 Task: Create Board Crisis Management Best Practices to Workspace Event Technology Rentals. Create Board IT Service Level Agreement Management to Workspace Event Technology Rentals. Create Board Sales Team Performance Analysis and Improvement to Workspace Event Technology Rentals
Action: Mouse moved to (413, 554)
Screenshot: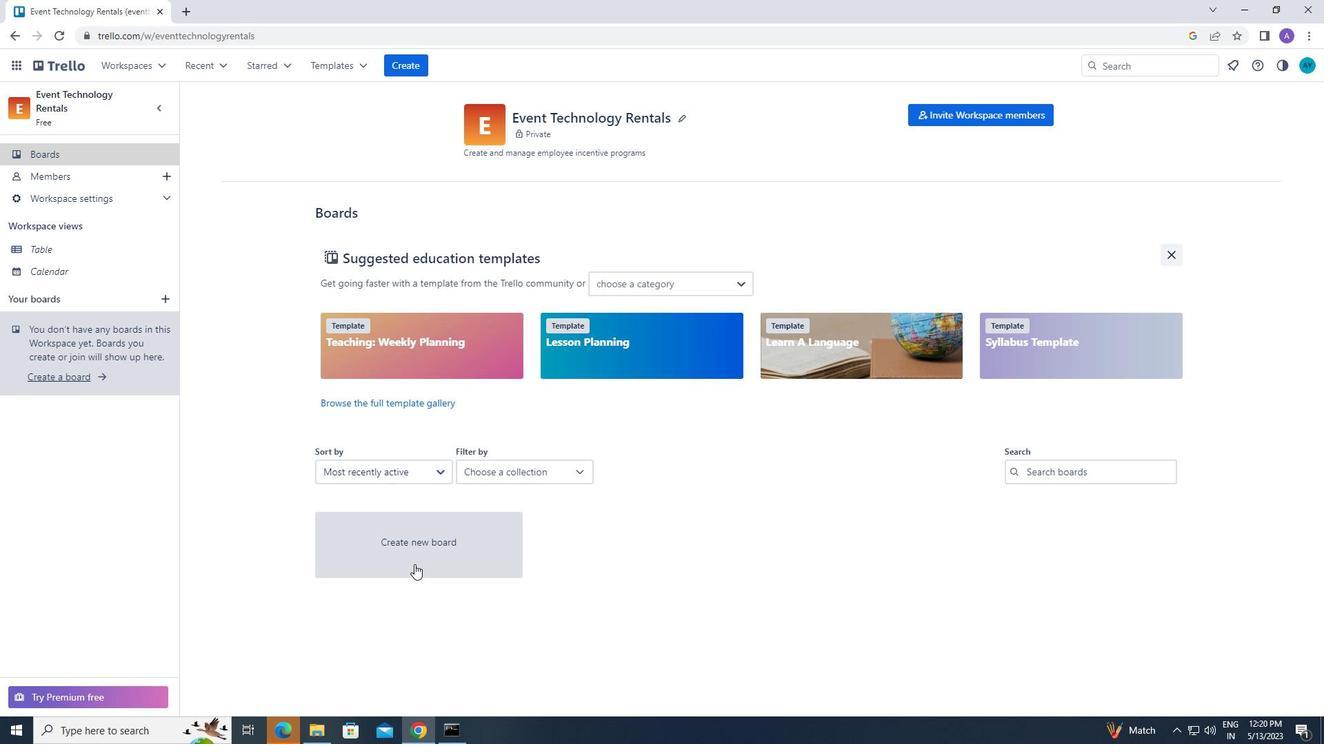 
Action: Mouse pressed left at (413, 554)
Screenshot: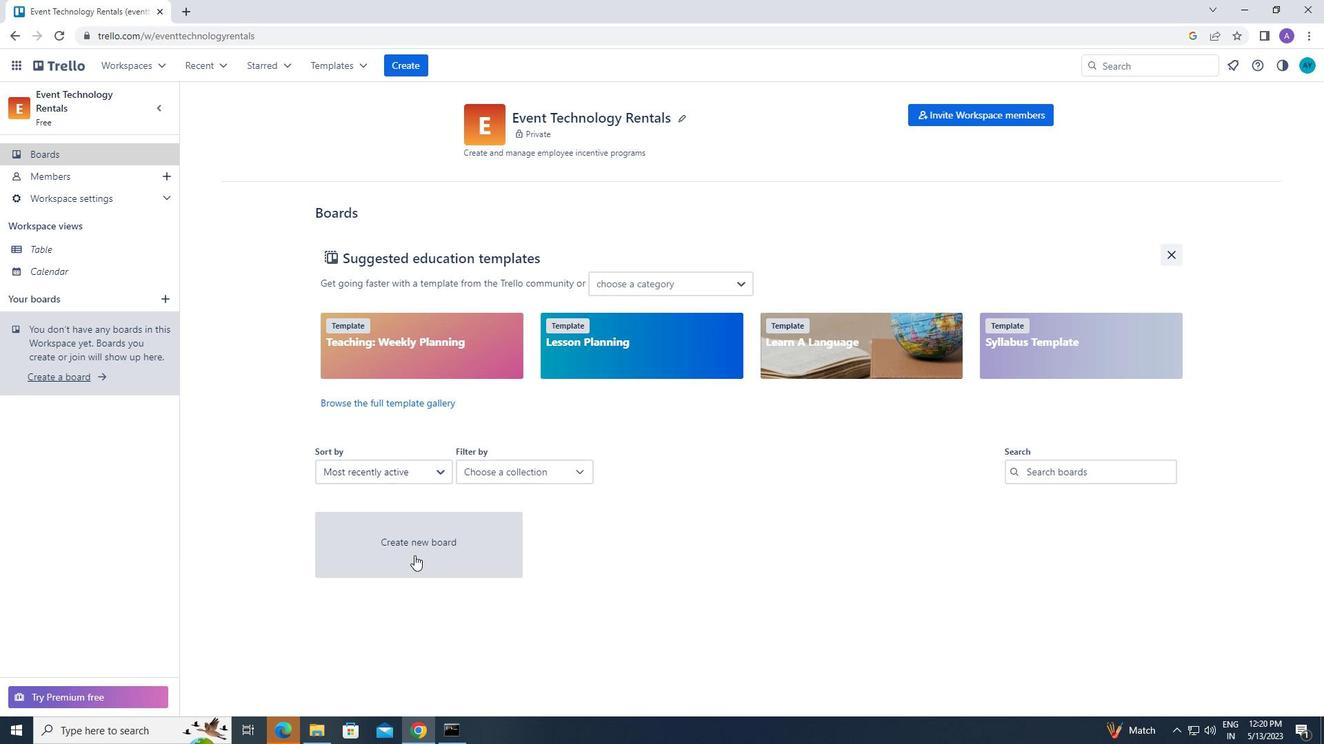 
Action: Mouse moved to (599, 484)
Screenshot: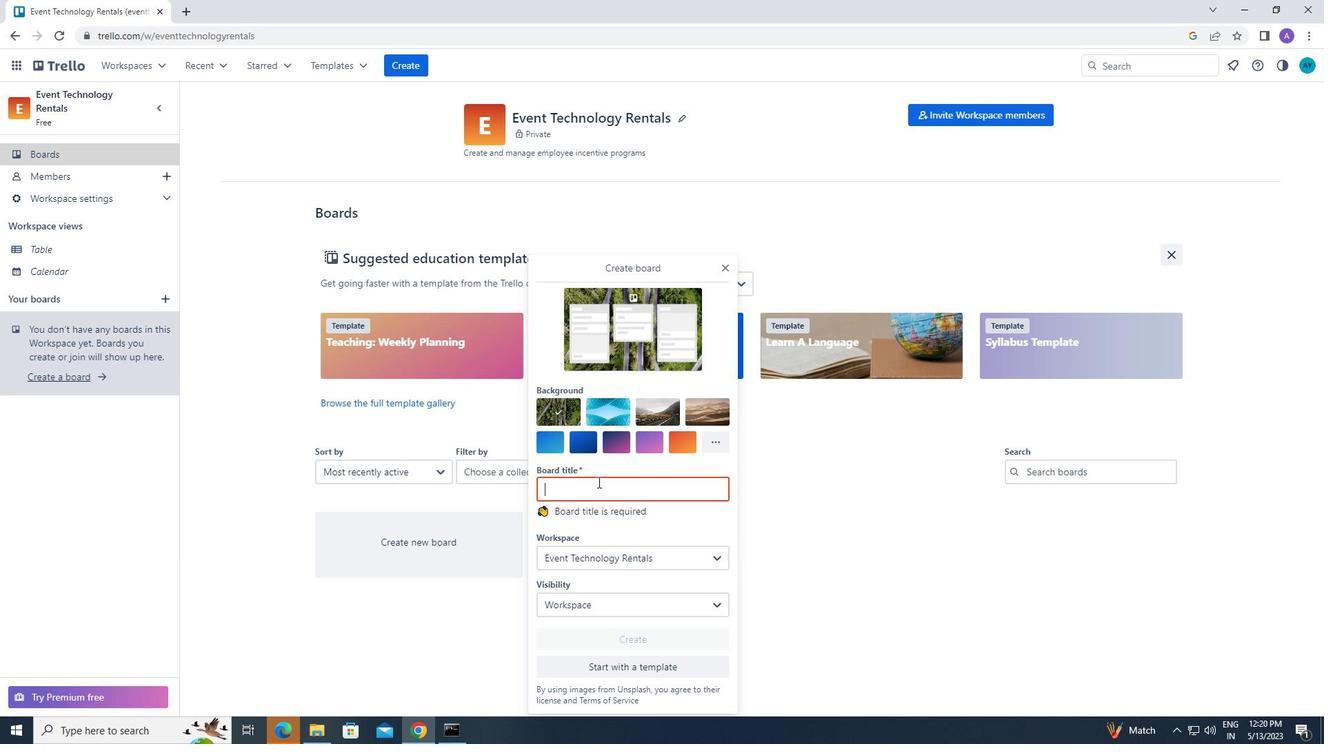 
Action: Key pressed c<Key.caps_lock>risis<Key.space><Key.caps_lock>m<Key.caps_lock>anagement<Key.space><Key.caps_lock>b<Key.caps_lock>est<Key.space><Key.caps_lock>p<Key.caps_lock>ractices
Screenshot: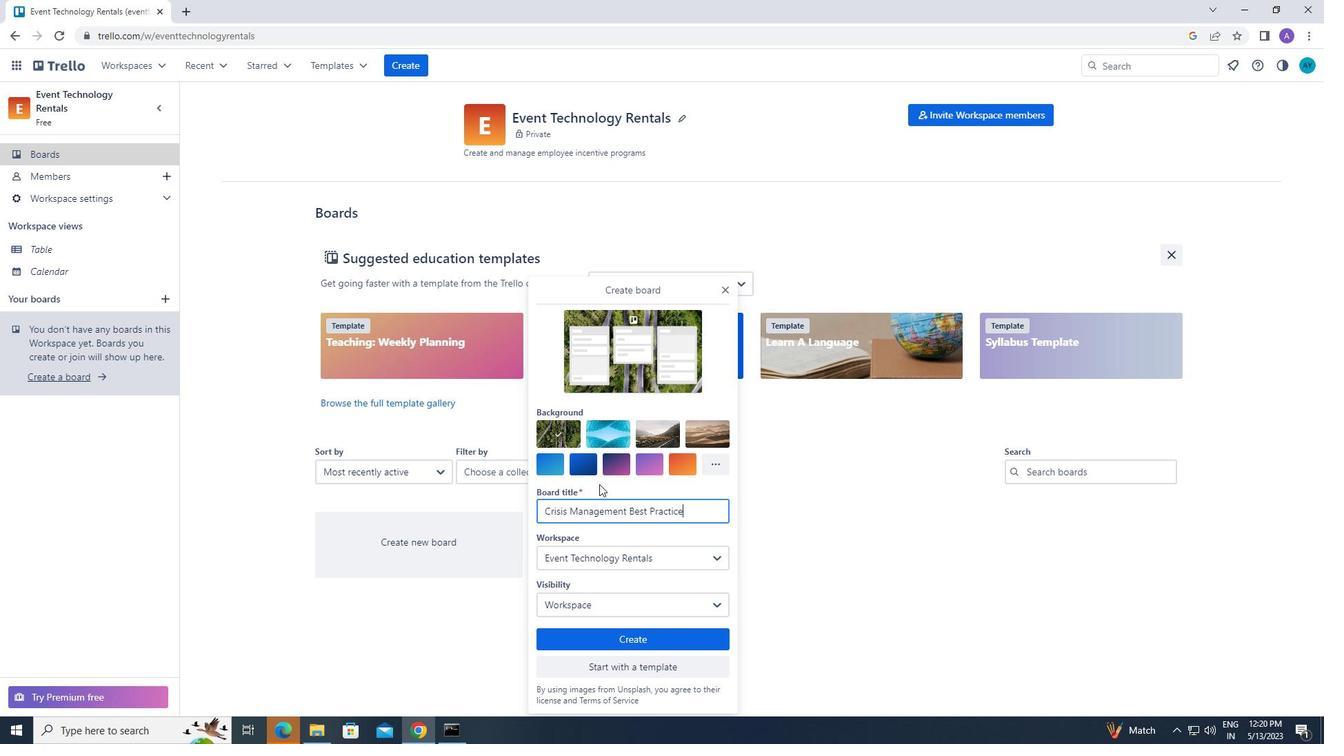
Action: Mouse moved to (634, 634)
Screenshot: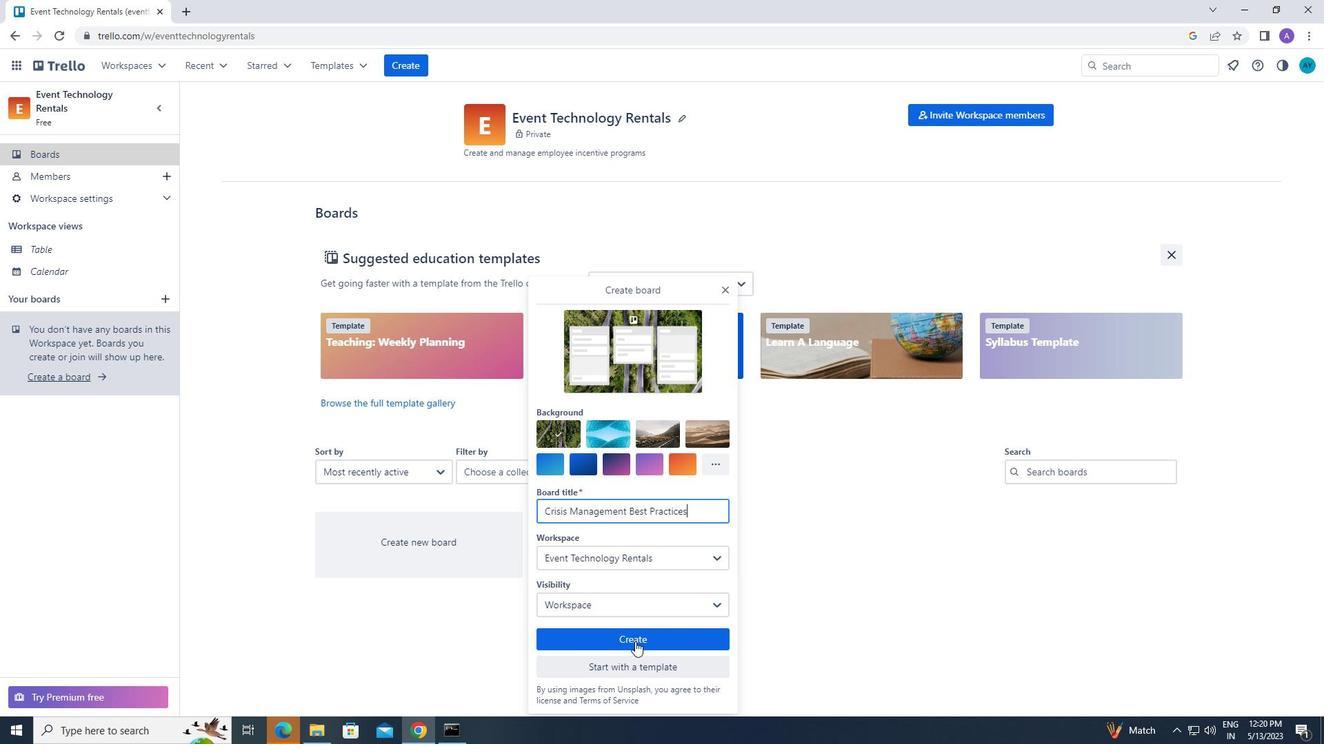 
Action: Mouse pressed left at (634, 634)
Screenshot: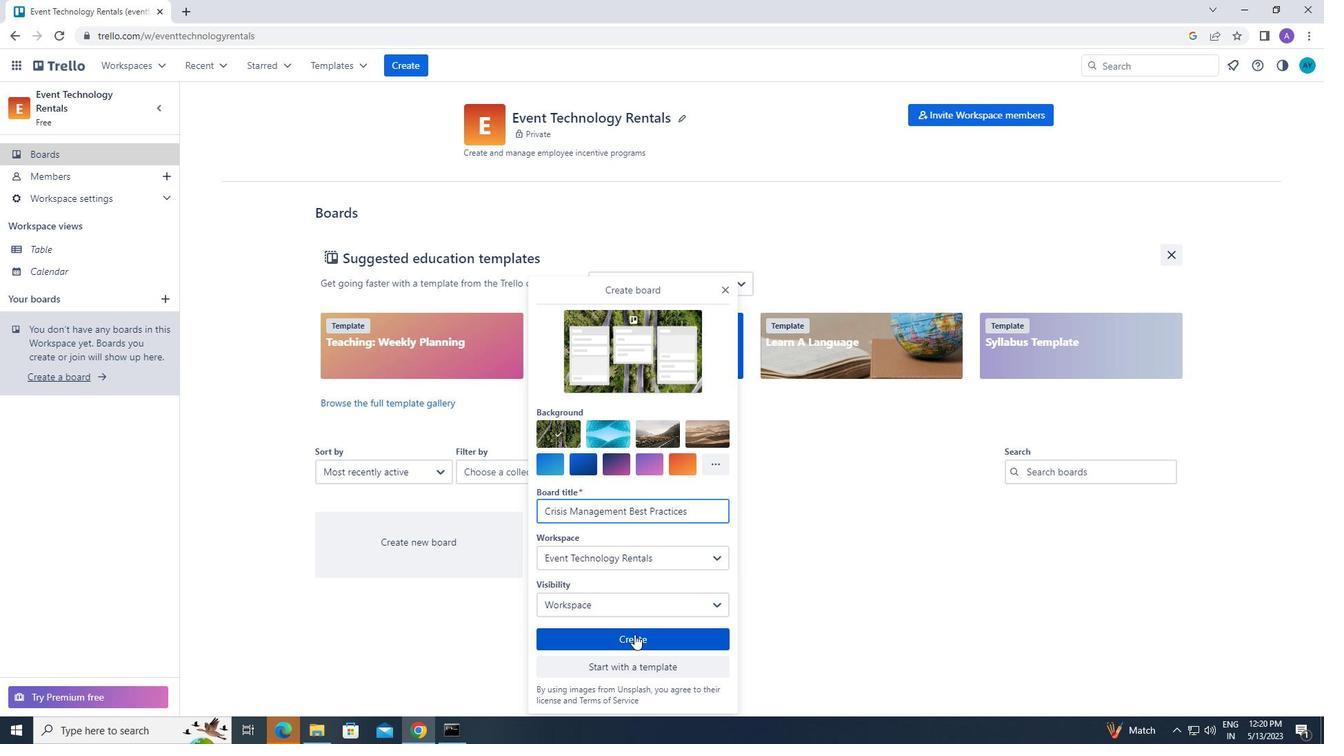 
Action: Mouse moved to (395, 63)
Screenshot: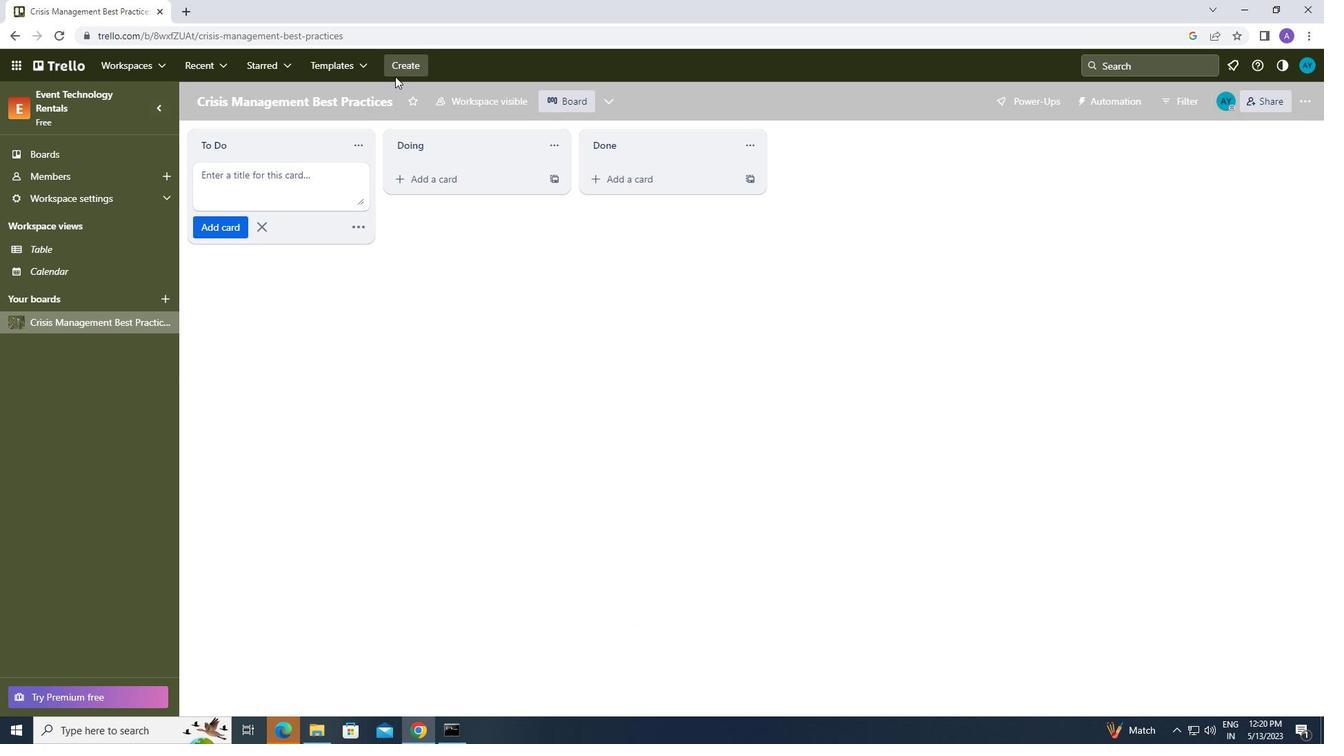 
Action: Mouse pressed left at (395, 63)
Screenshot: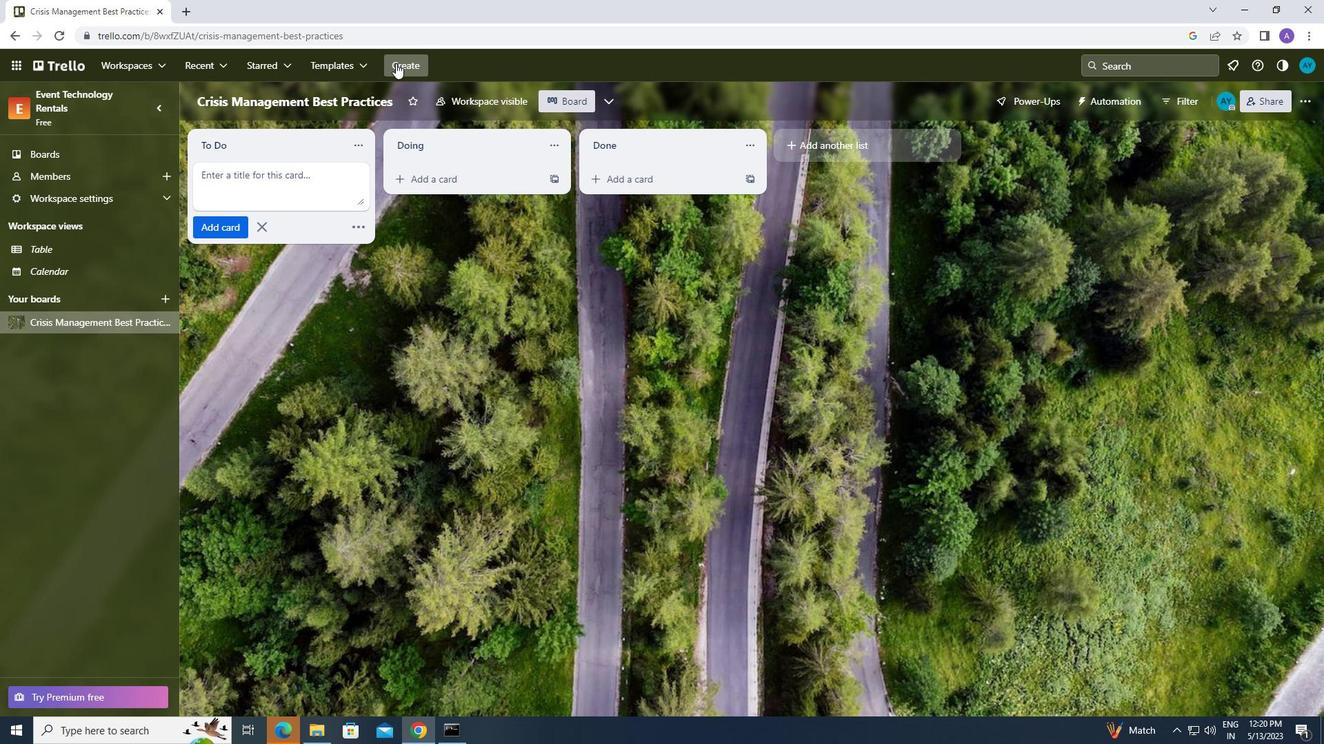 
Action: Mouse moved to (421, 108)
Screenshot: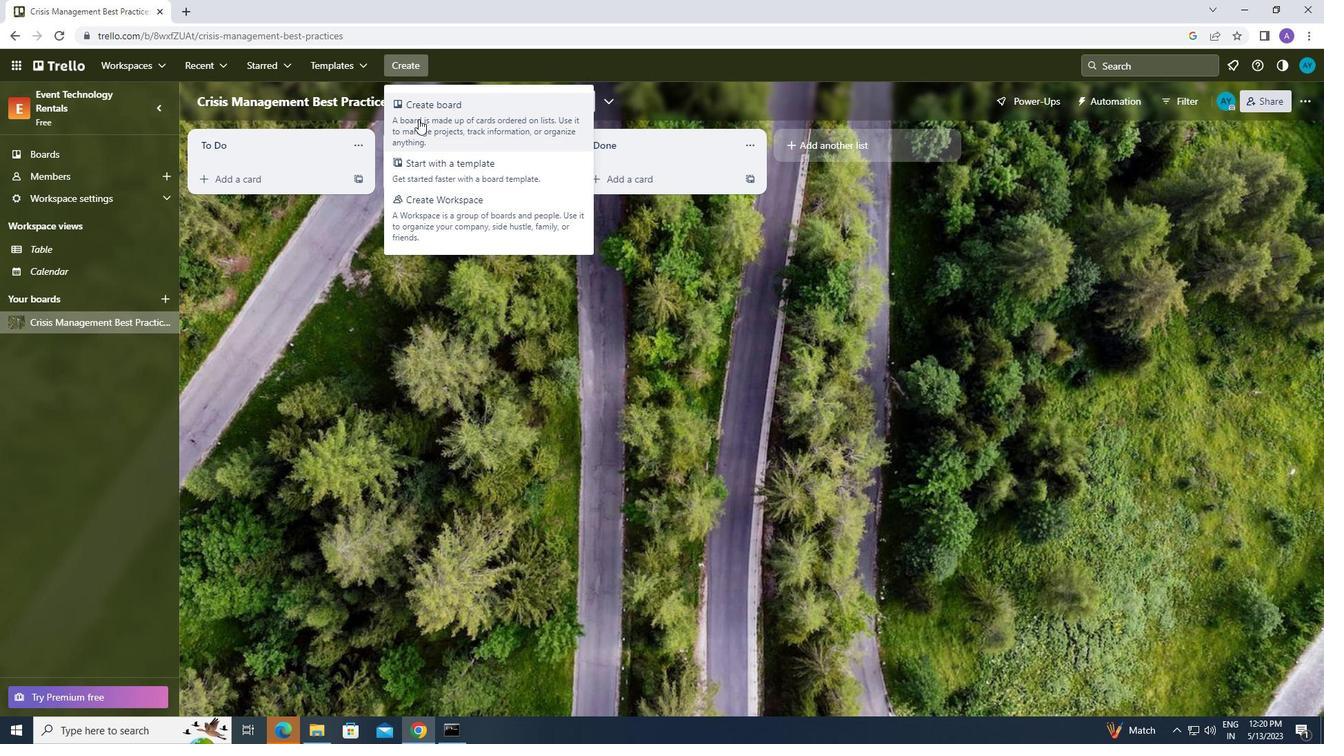 
Action: Mouse pressed left at (421, 108)
Screenshot: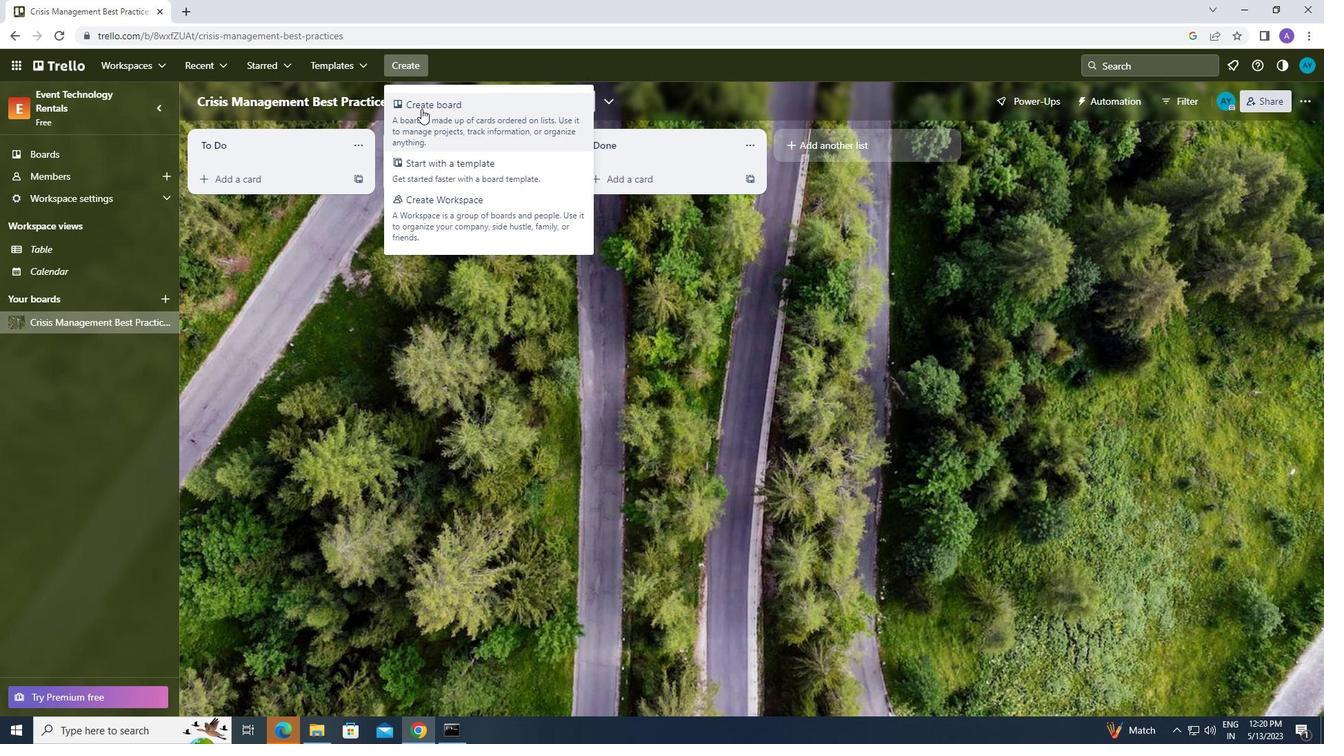 
Action: Mouse moved to (457, 317)
Screenshot: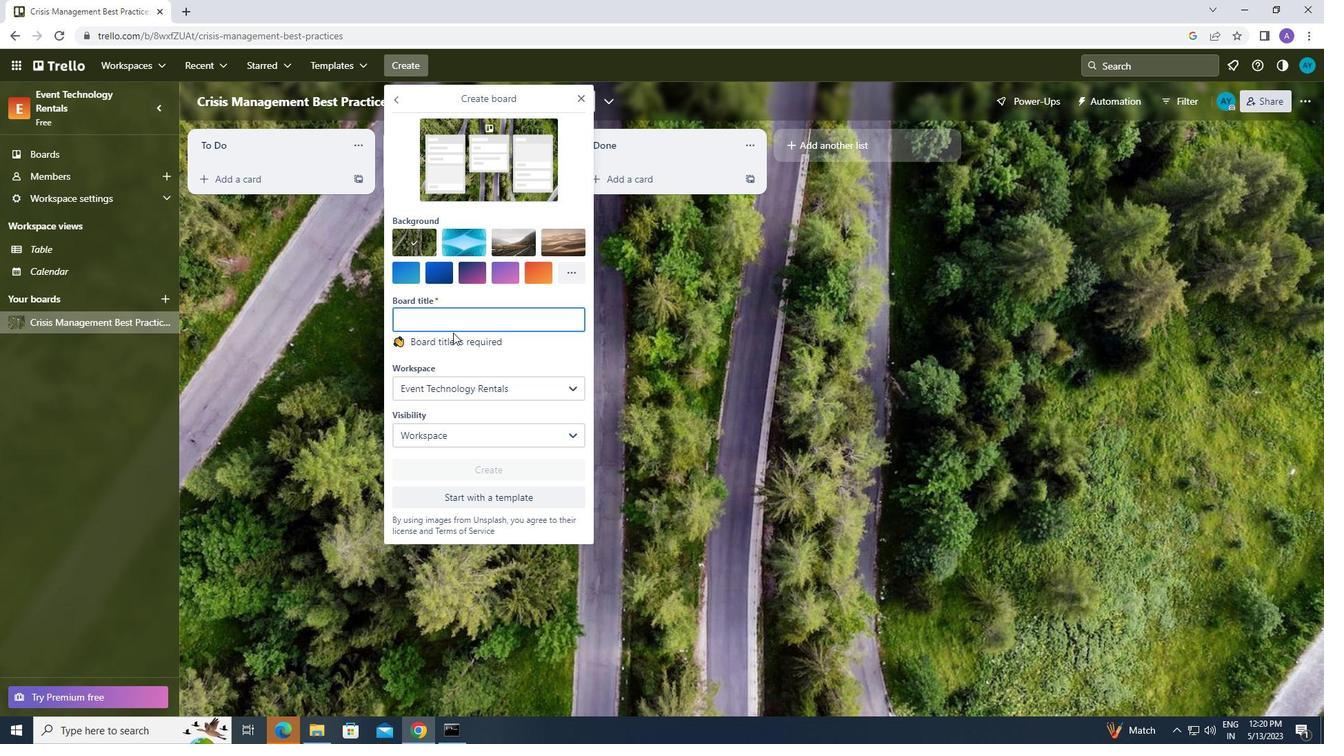 
Action: Mouse pressed left at (457, 317)
Screenshot: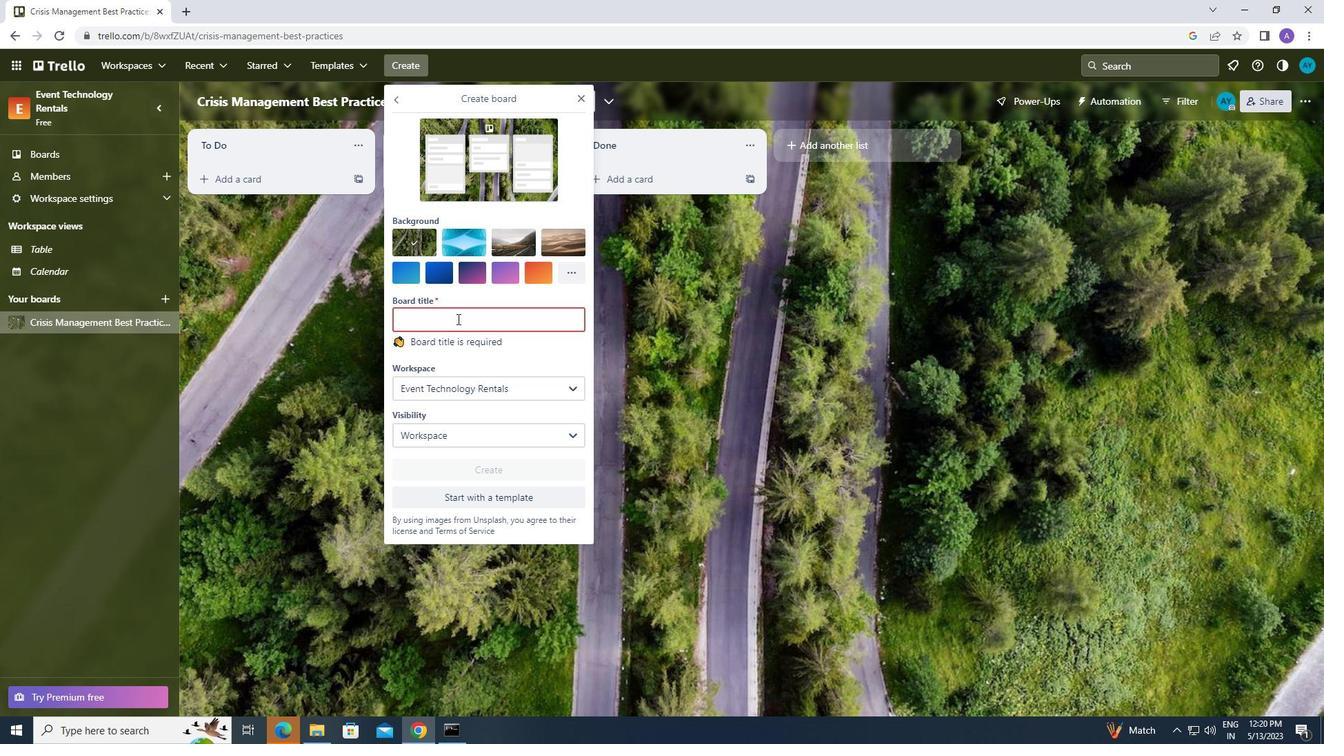 
Action: Key pressed <Key.caps_lock>itb<Key.backspace><Key.space>s<Key.caps_lock>ervice<Key.space><Key.caps_lock>l<Key.caps_lock>evel
Screenshot: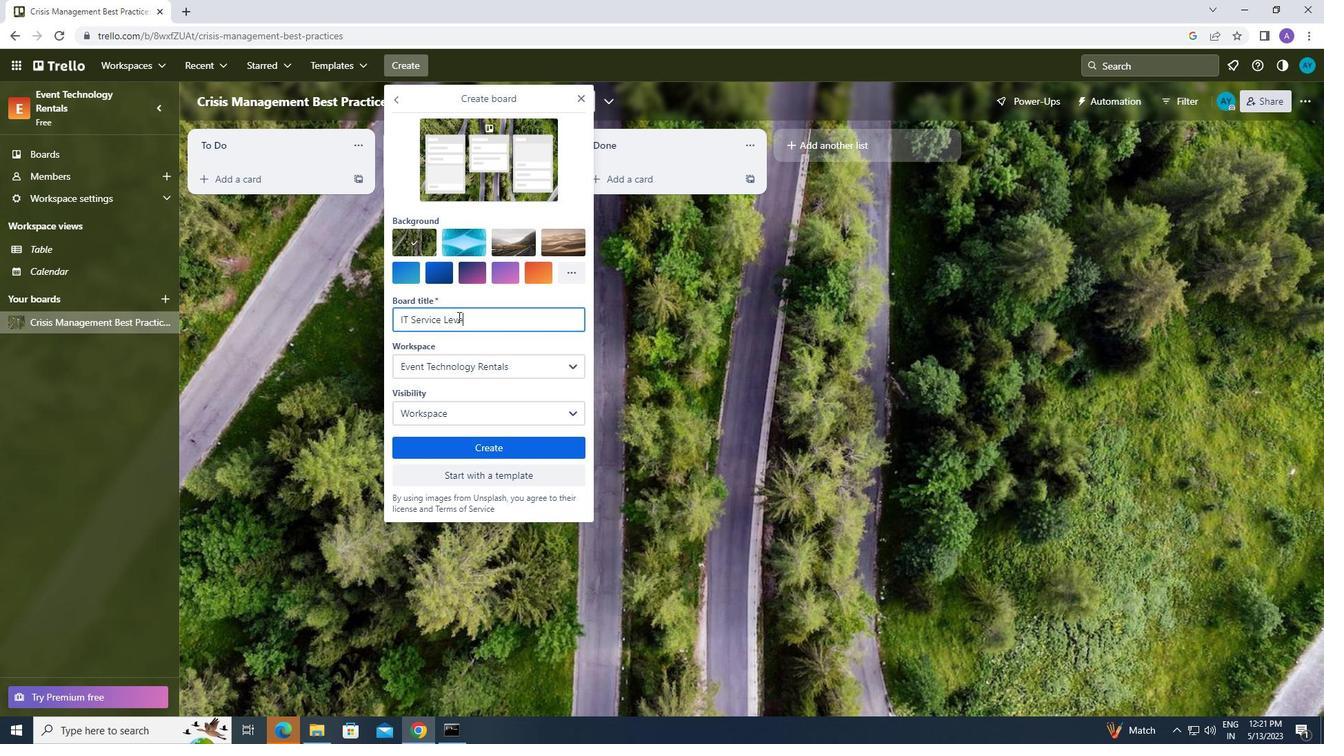 
Action: Mouse moved to (1267, 450)
Screenshot: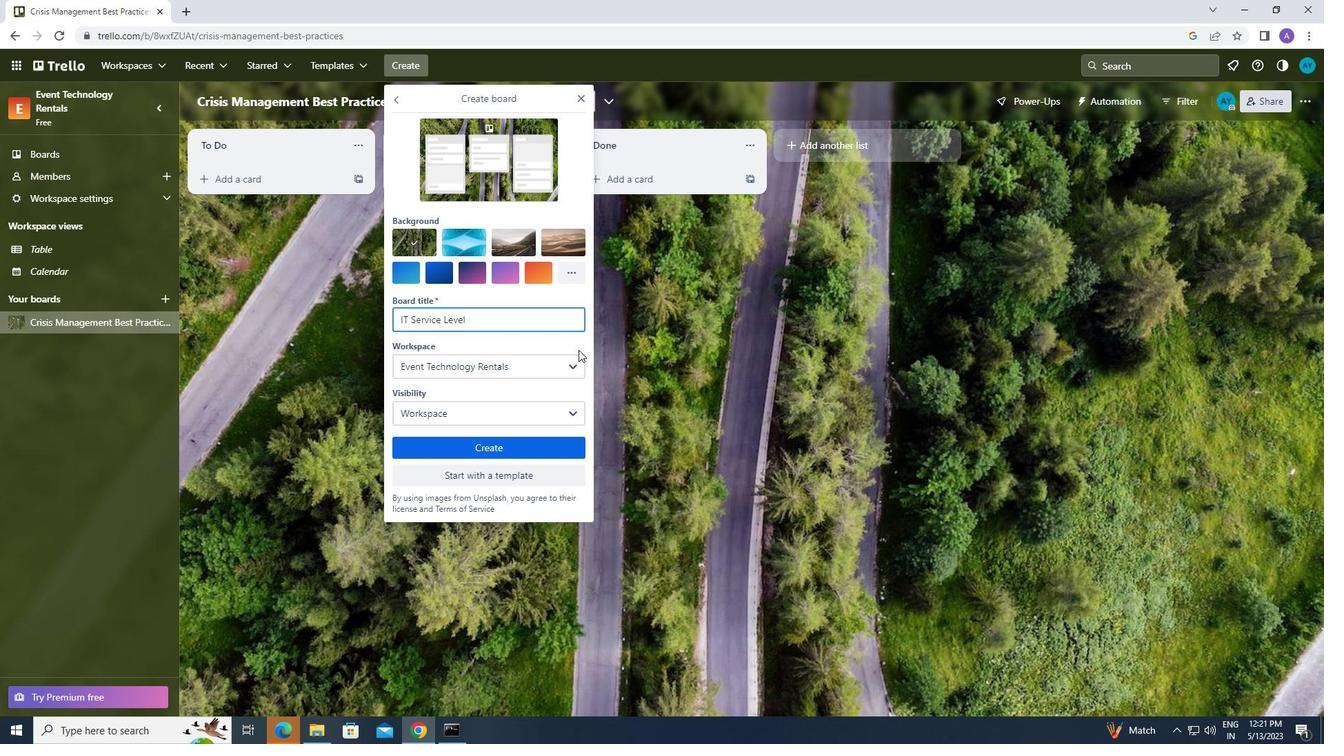 
Action: Key pressed <Key.caps_lock><Key.space>a<Key.caps_lock>greement<Key.space><Key.caps_lock>m<Key.caps_lock>anagement
Screenshot: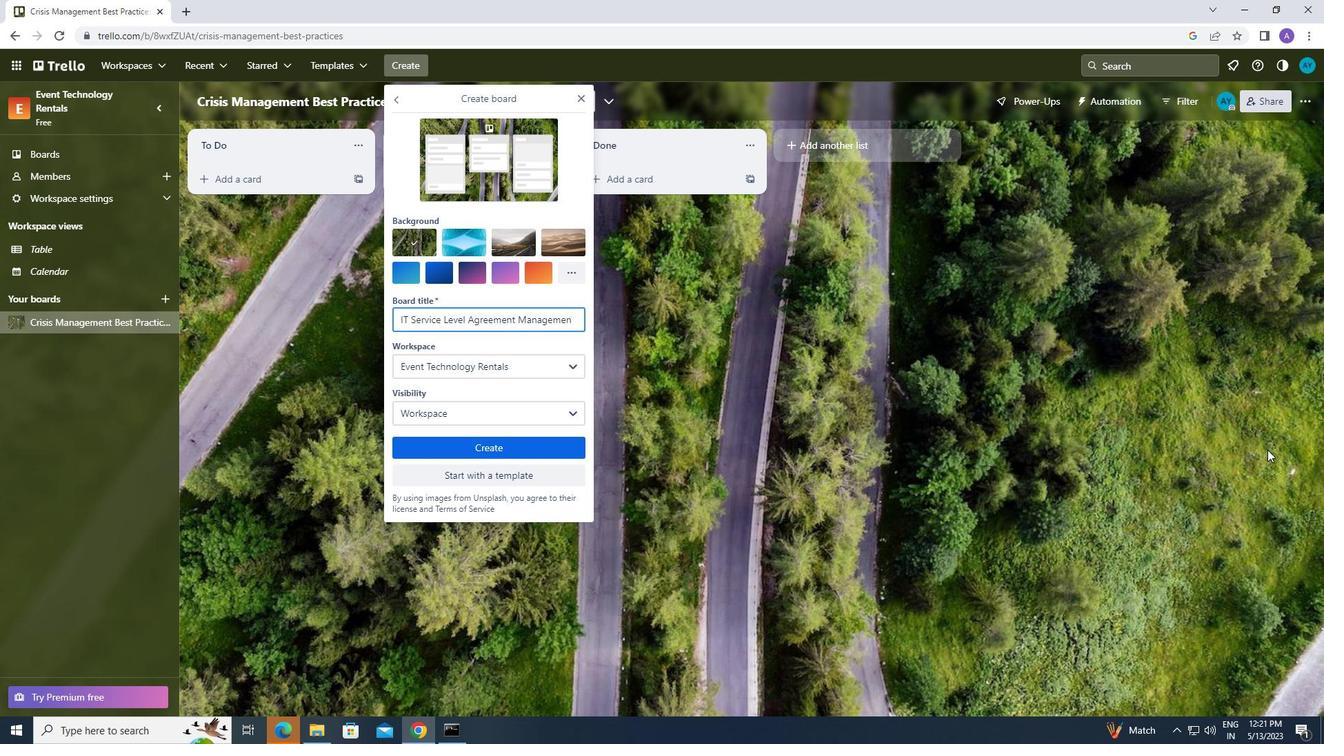 
Action: Mouse moved to (506, 442)
Screenshot: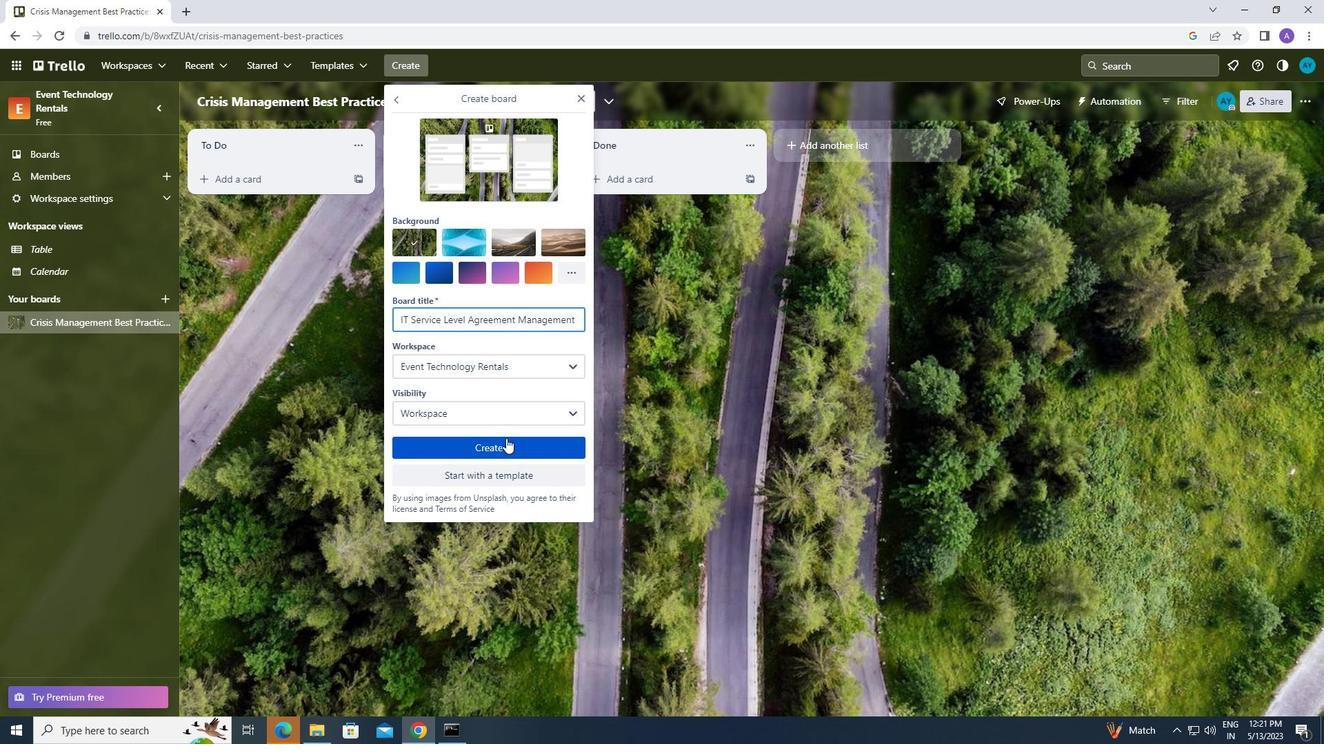 
Action: Mouse pressed left at (506, 442)
Screenshot: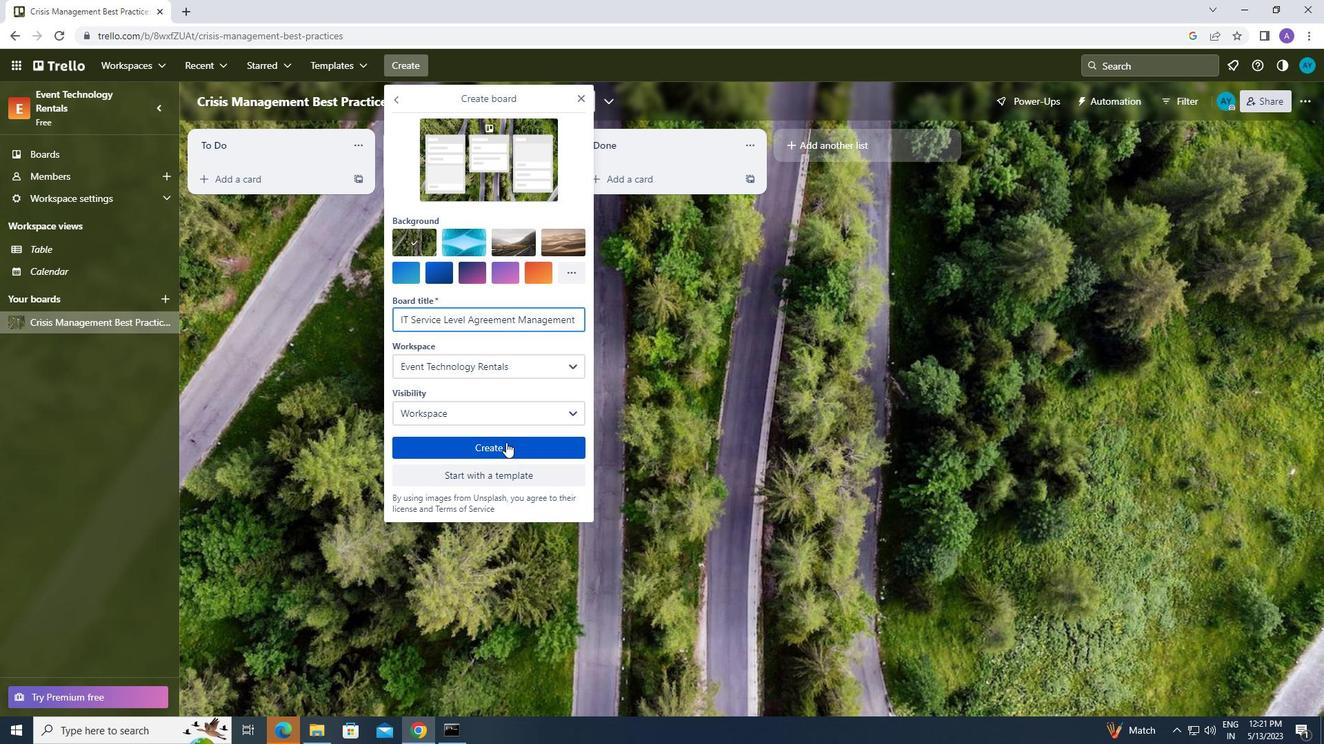 
Action: Mouse moved to (397, 63)
Screenshot: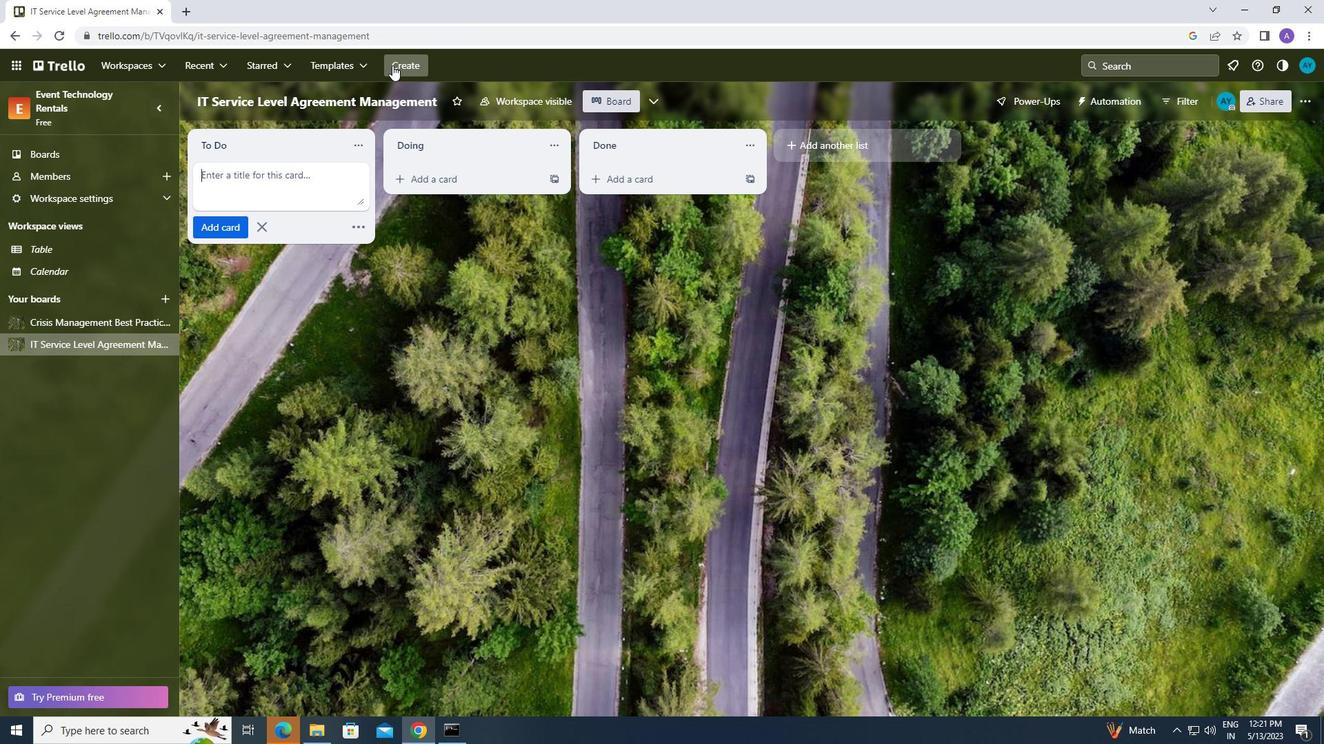 
Action: Mouse pressed left at (397, 63)
Screenshot: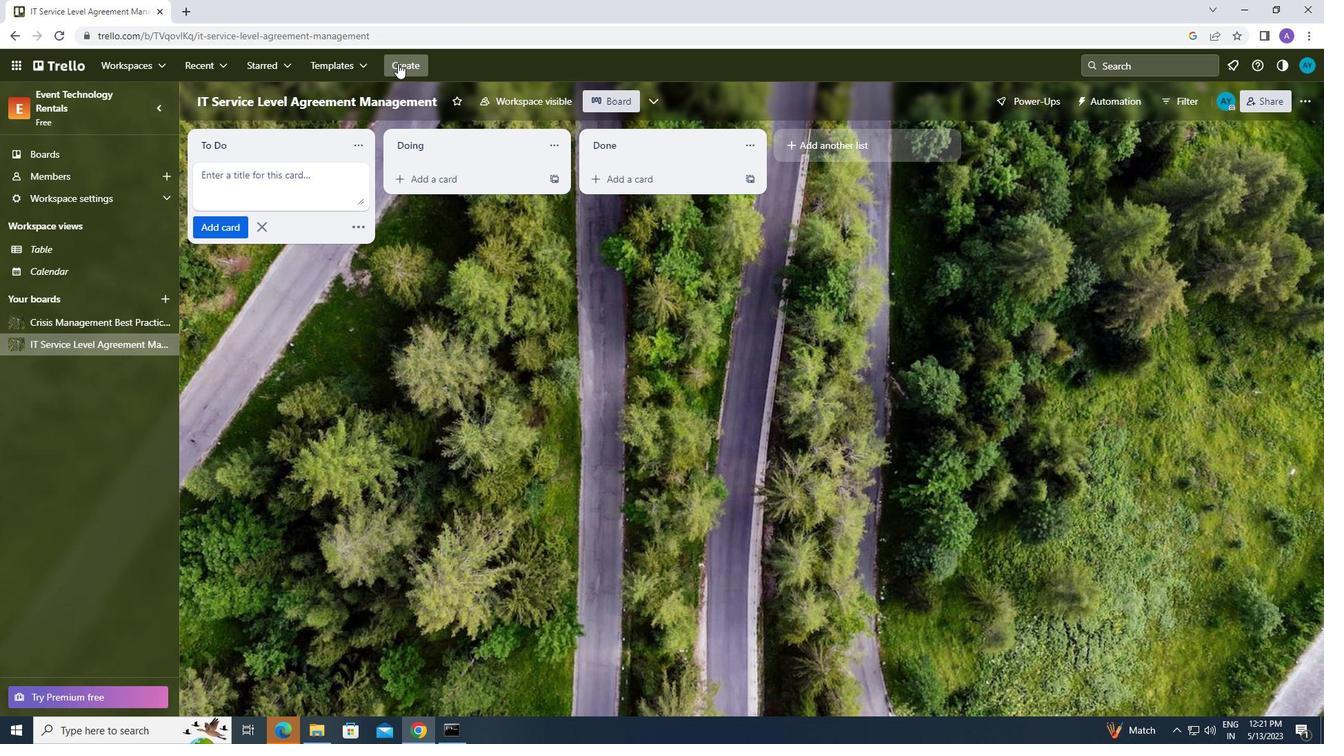
Action: Mouse moved to (424, 118)
Screenshot: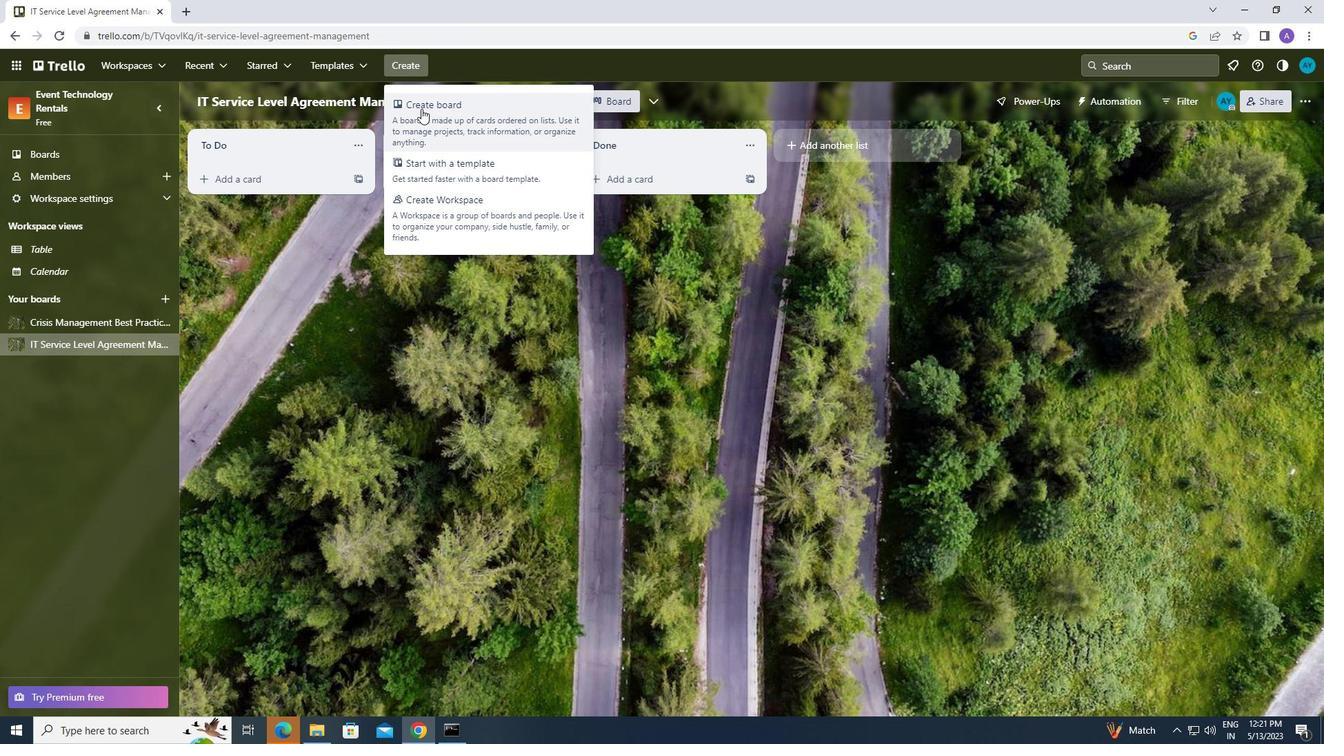 
Action: Mouse pressed left at (424, 118)
Screenshot: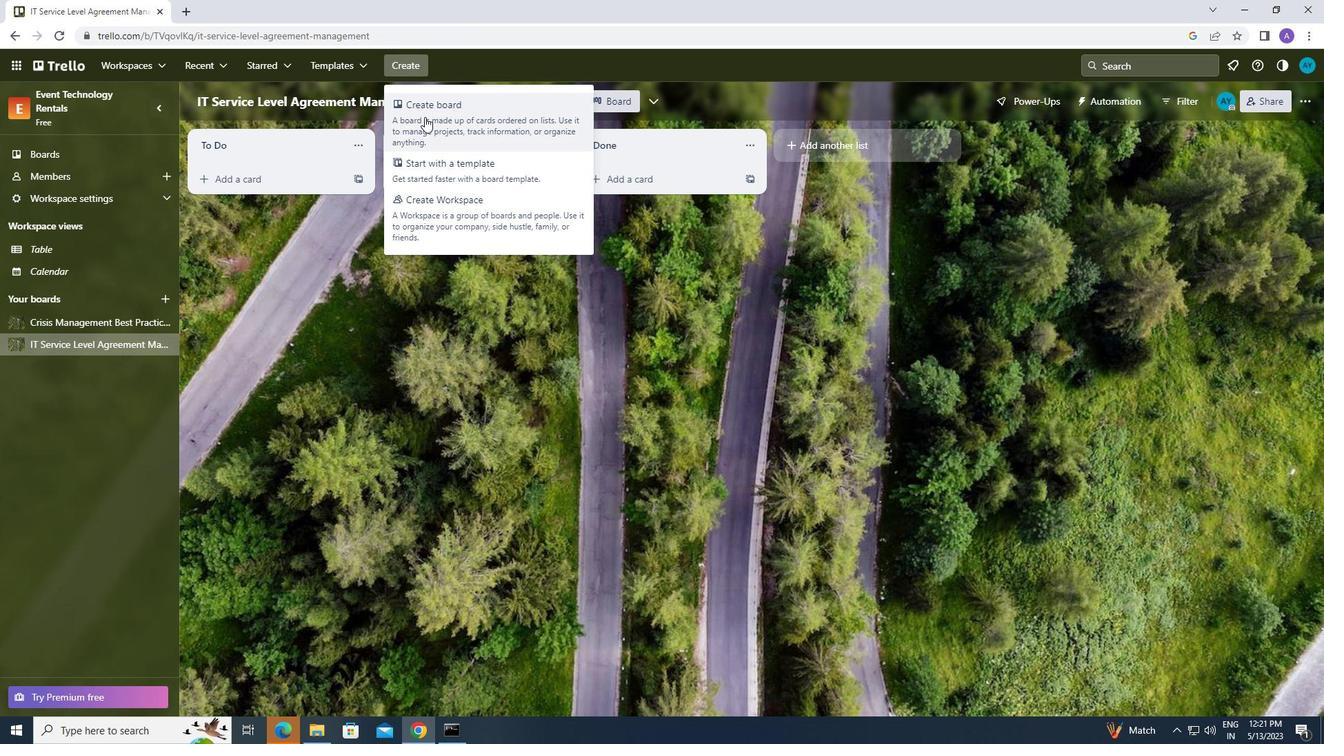 
Action: Mouse moved to (477, 313)
Screenshot: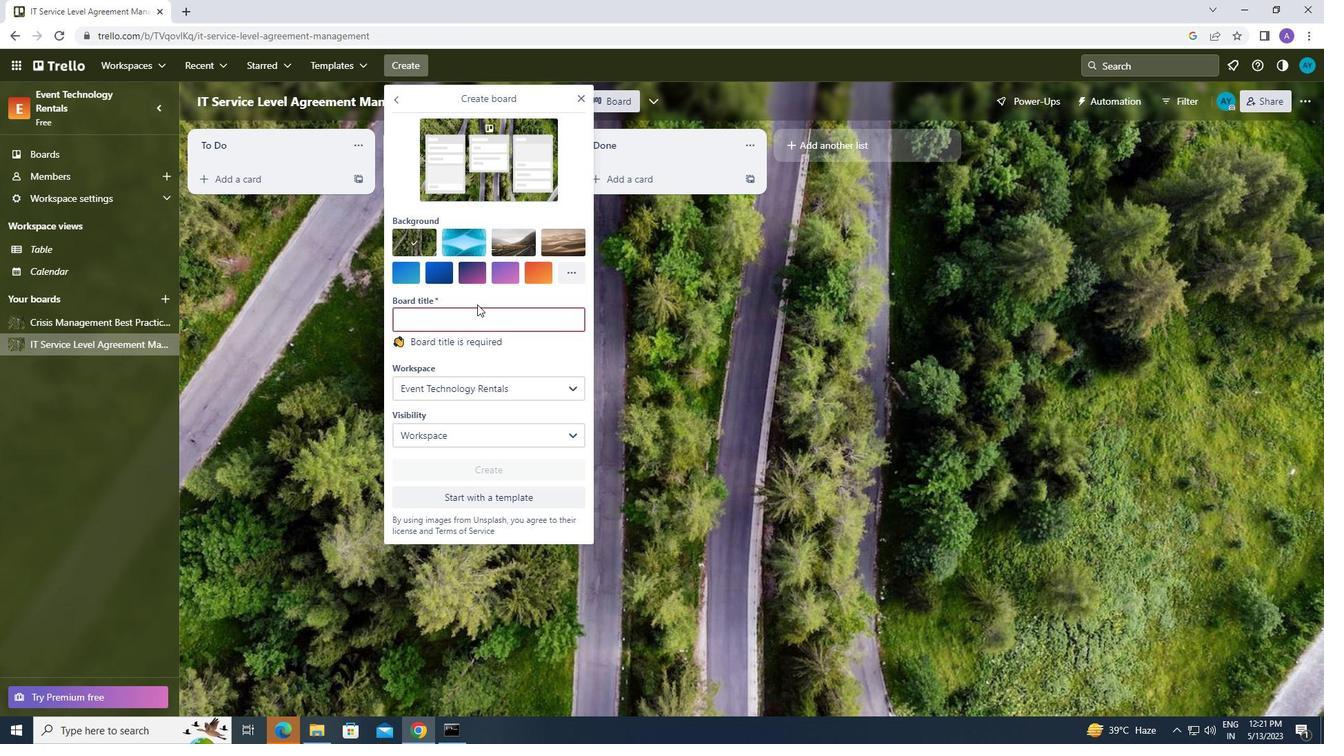 
Action: Mouse pressed left at (477, 313)
Screenshot: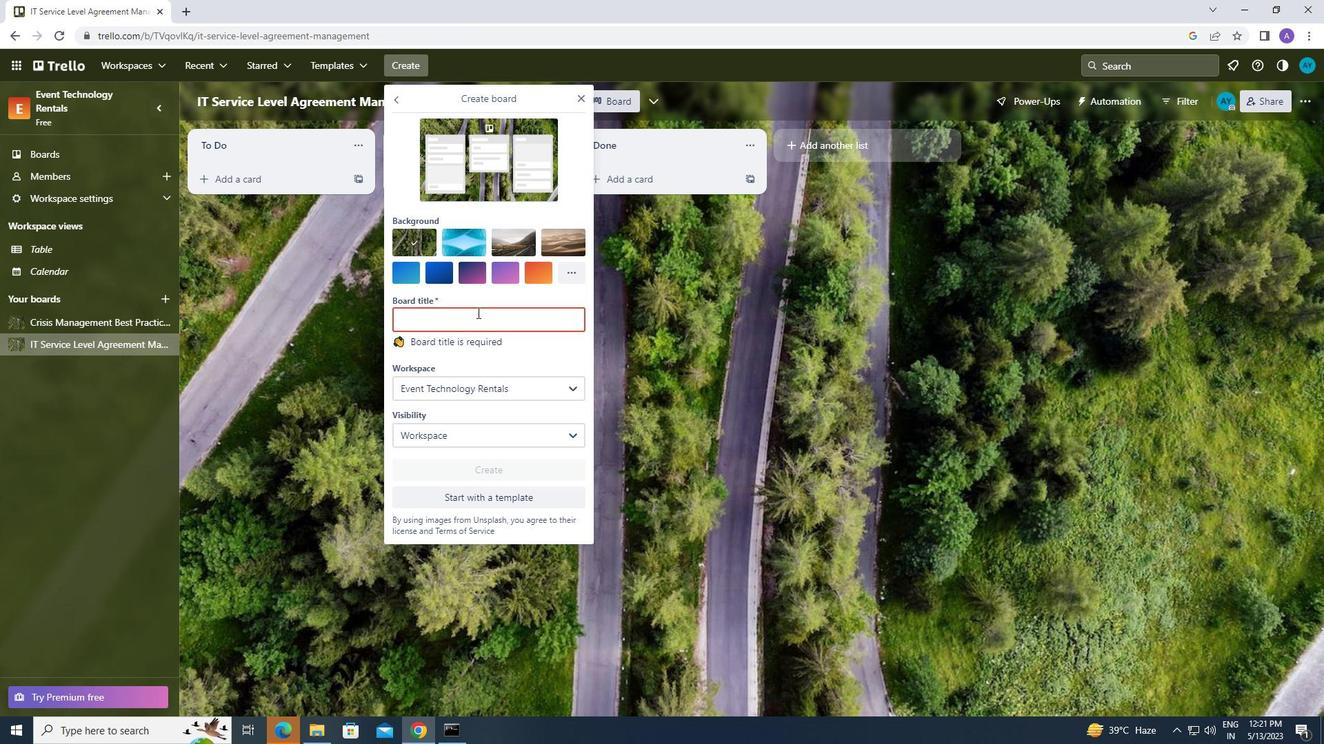 
Action: Key pressed <Key.caps_lock>s<Key.caps_lock>ales<Key.space><Key.caps_lock>t<Key.caps_lock>eam<Key.space><Key.caps_lock>p<Key.caps_lock>erformance<Key.space><Key.caps_lock>a<Key.caps_lock>nalysis<Key.space>and<Key.space><Key.caps_lock>i<Key.caps_lock>mprovement
Screenshot: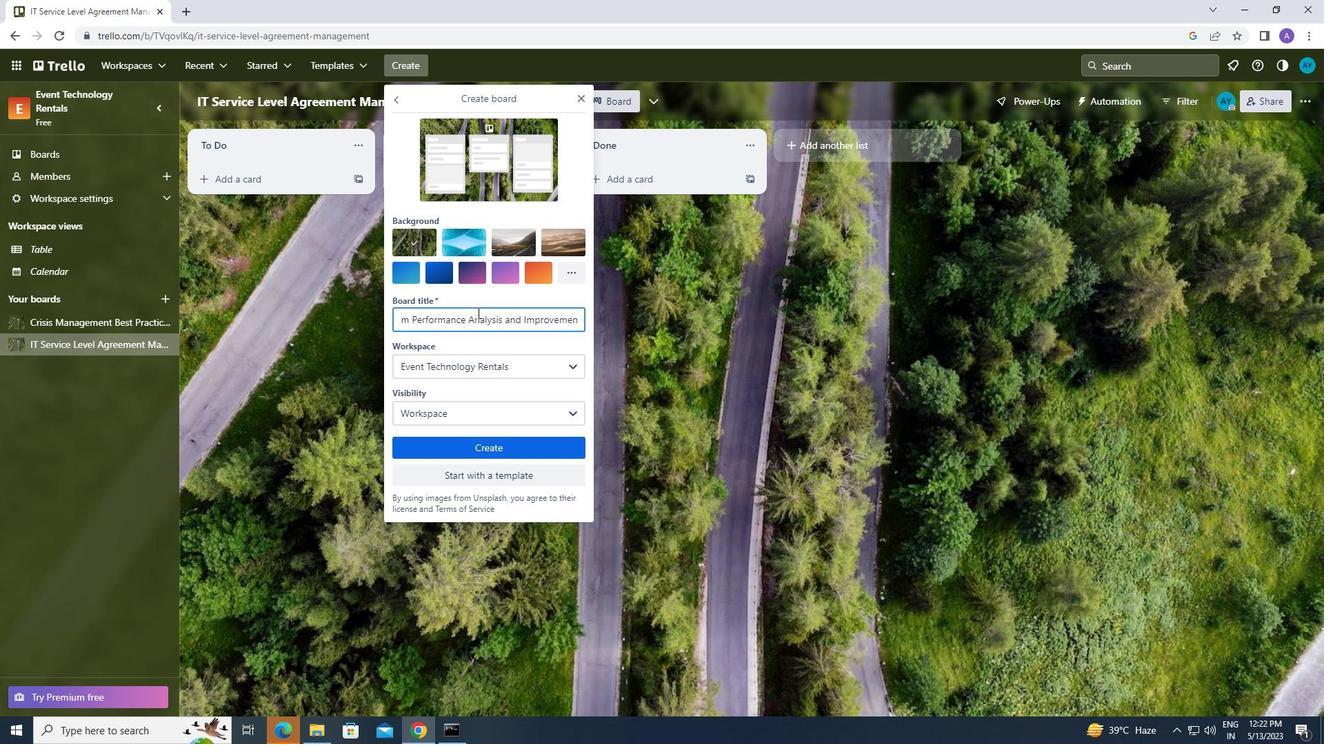 
Action: Mouse moved to (505, 444)
Screenshot: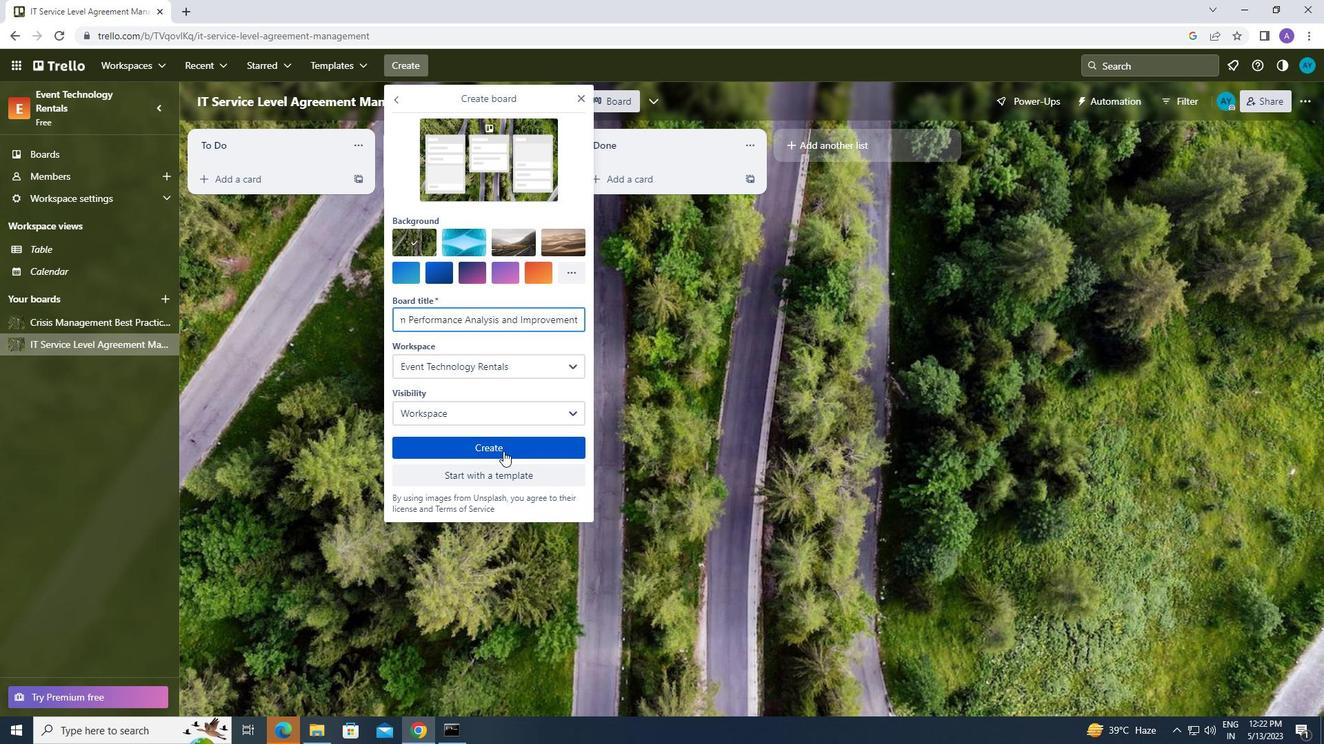 
Action: Mouse pressed left at (505, 444)
Screenshot: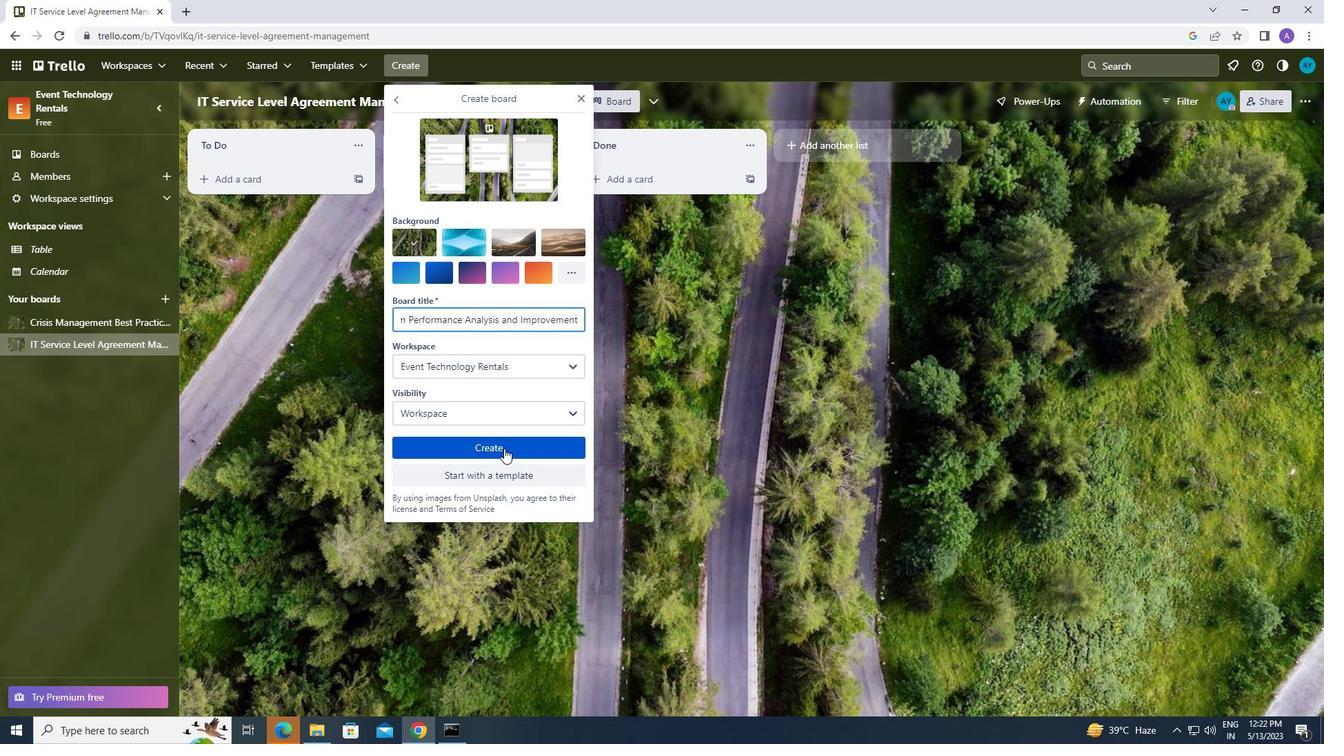 
